 Task: Look for products from Sanzo only.
Action: Mouse pressed left at (24, 88)
Screenshot: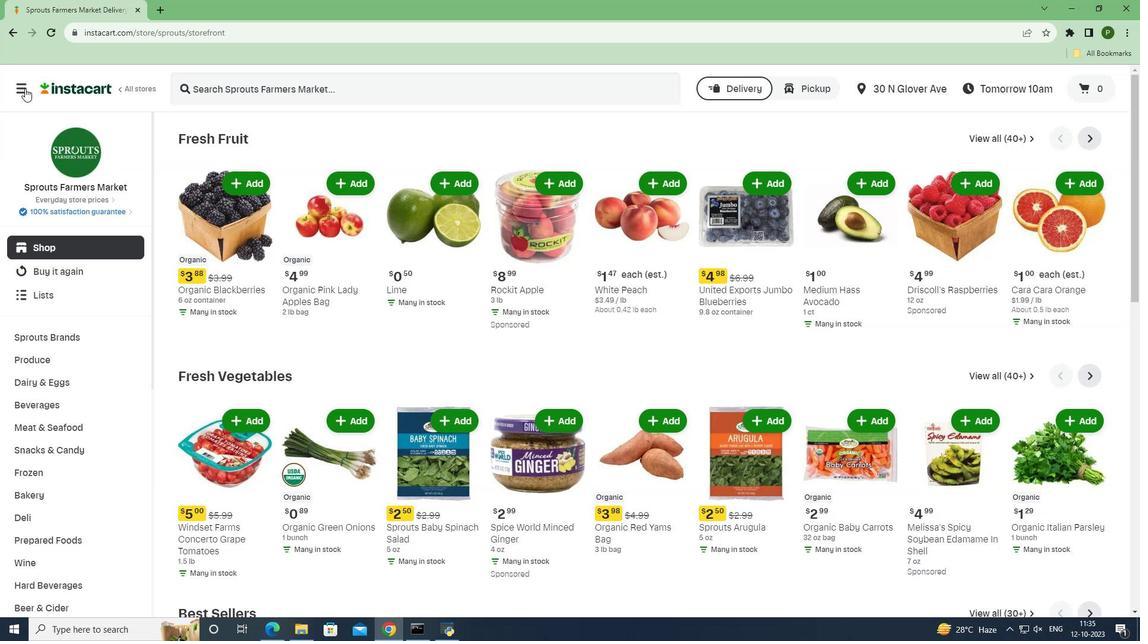
Action: Mouse moved to (66, 314)
Screenshot: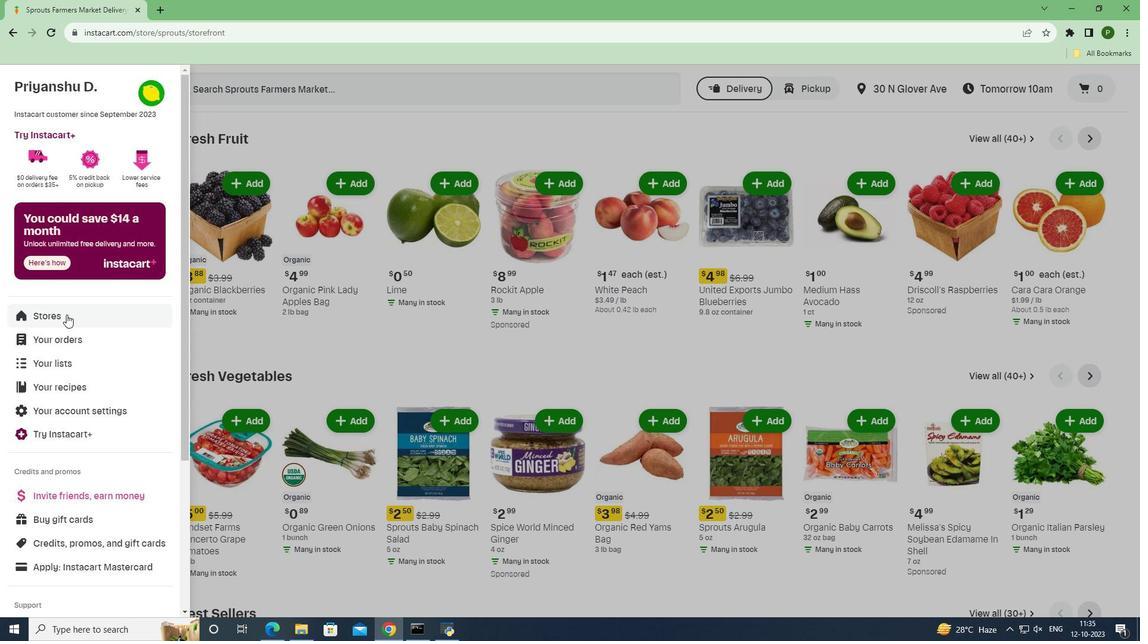 
Action: Mouse pressed left at (66, 314)
Screenshot: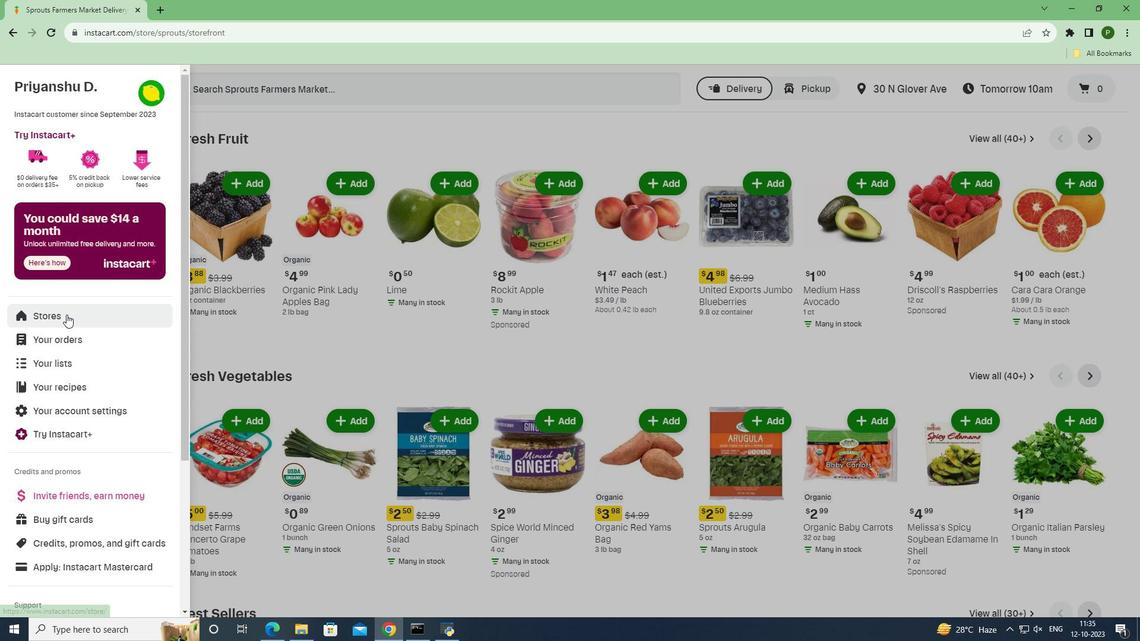 
Action: Mouse moved to (270, 139)
Screenshot: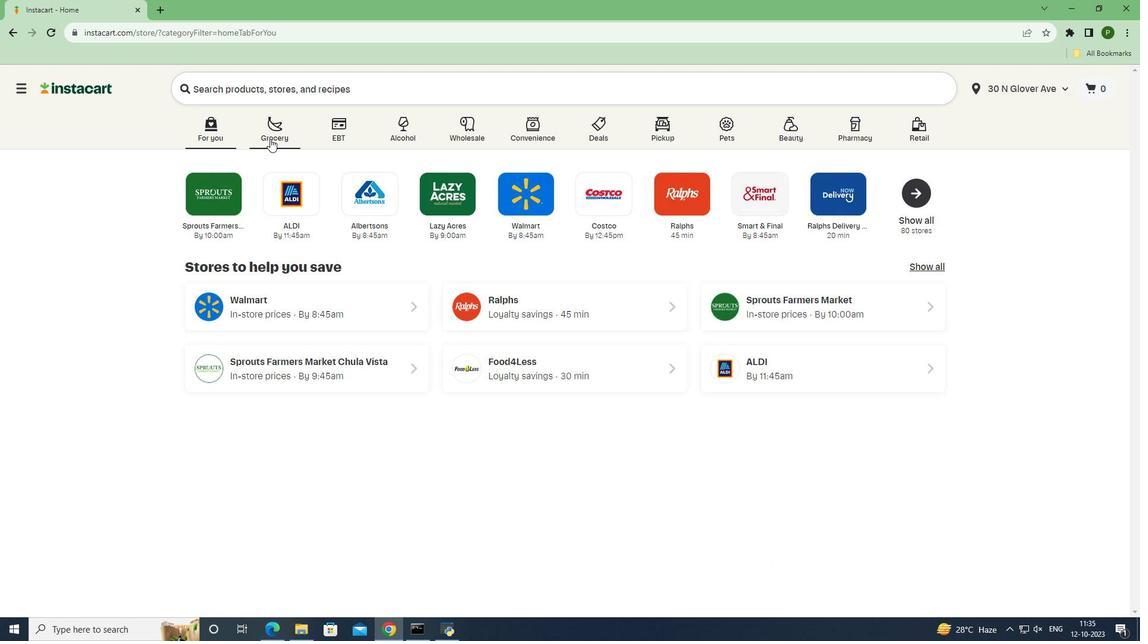 
Action: Mouse pressed left at (270, 139)
Screenshot: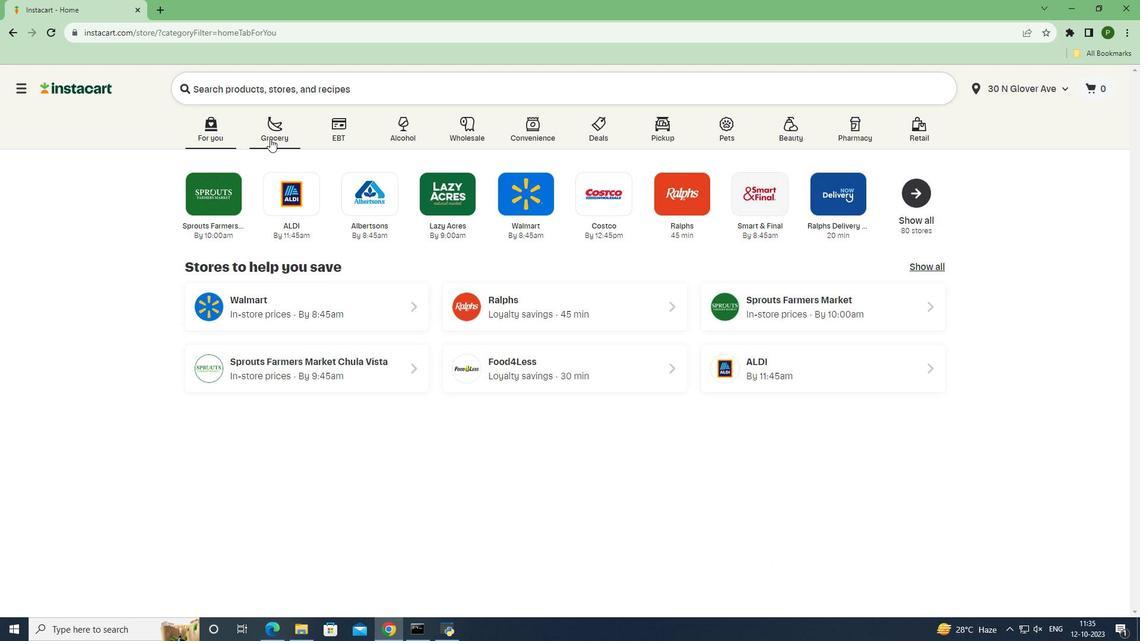 
Action: Mouse moved to (487, 281)
Screenshot: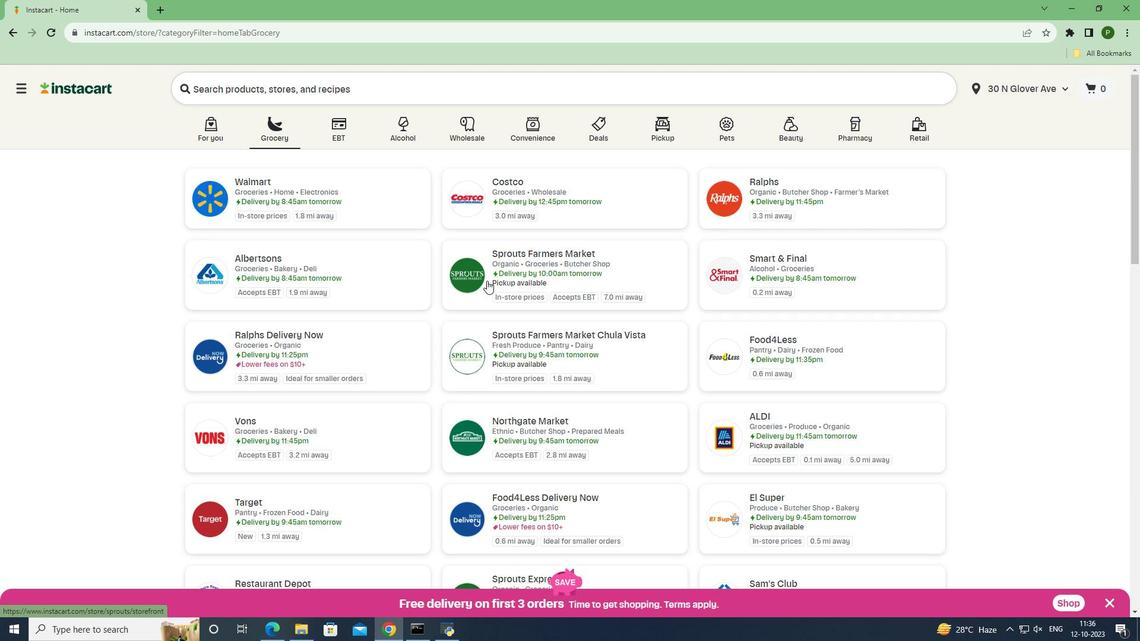 
Action: Mouse pressed left at (487, 281)
Screenshot: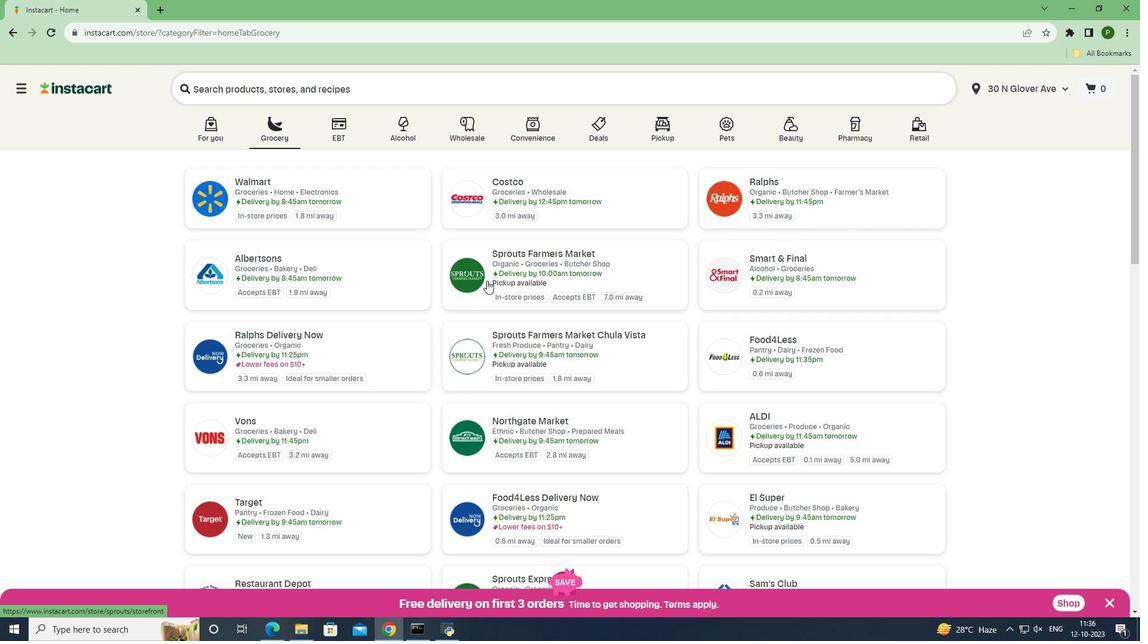 
Action: Mouse moved to (89, 405)
Screenshot: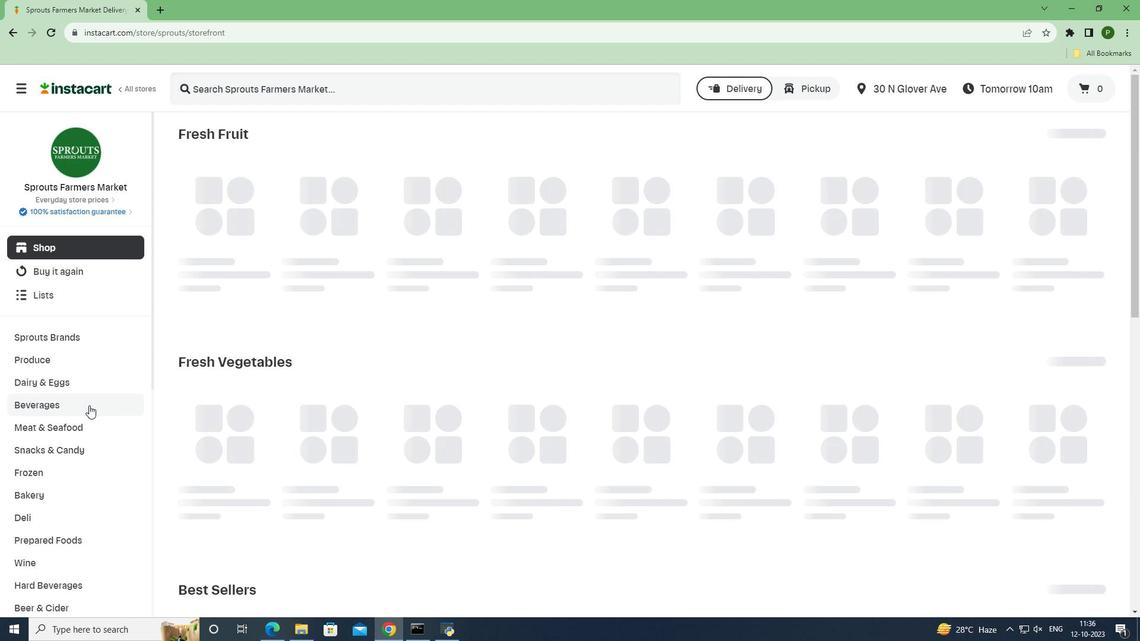 
Action: Mouse pressed left at (89, 405)
Screenshot: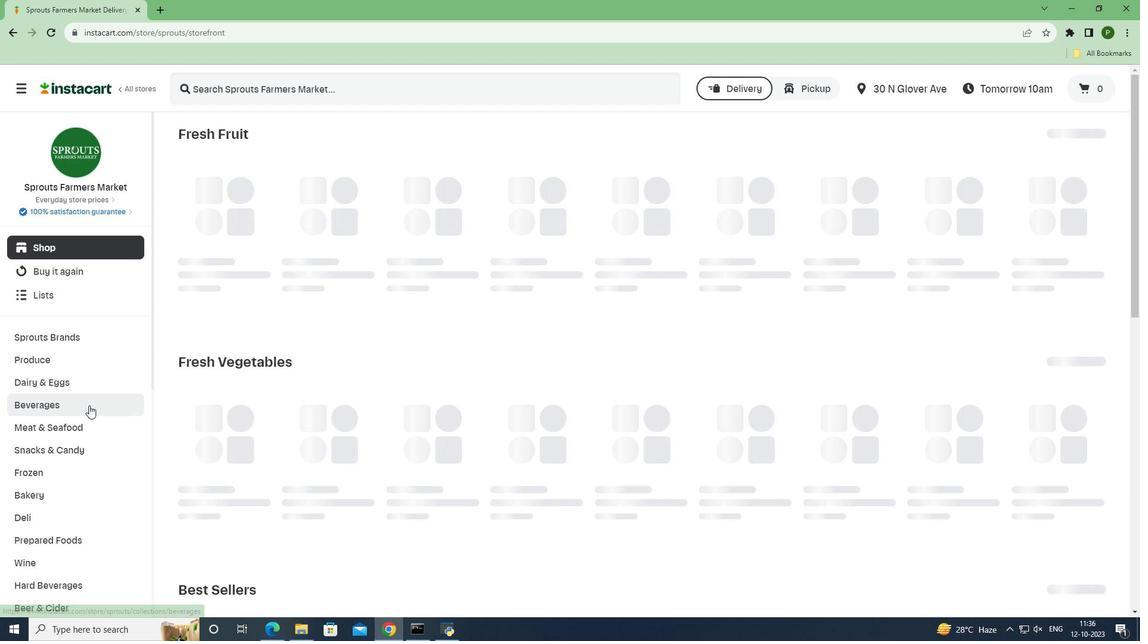 
Action: Mouse moved to (521, 165)
Screenshot: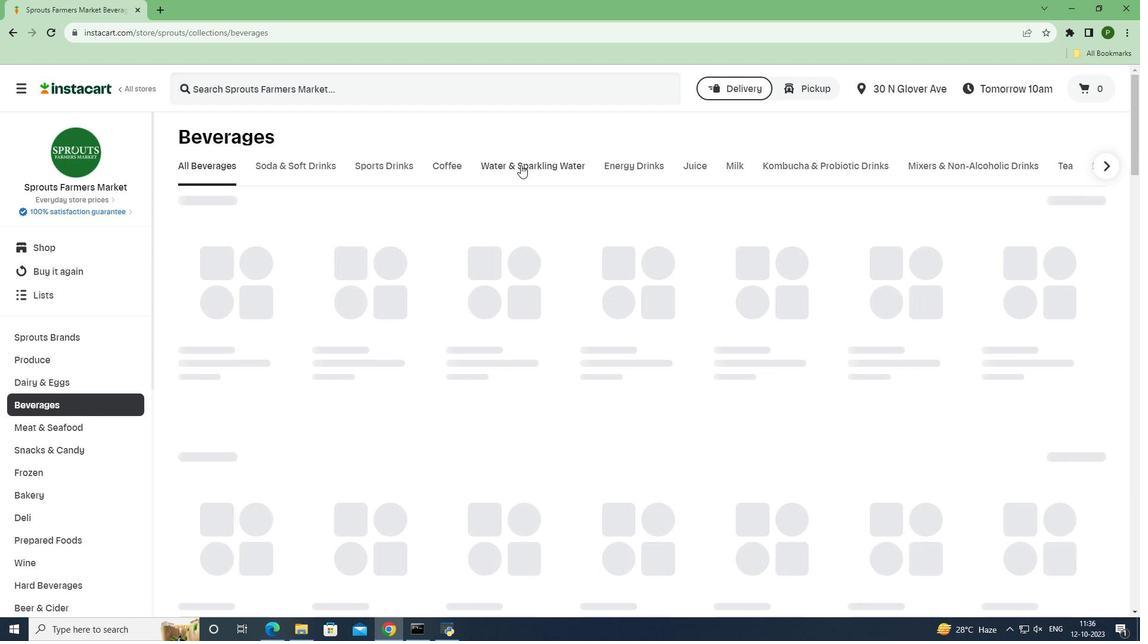 
Action: Mouse pressed left at (521, 165)
Screenshot: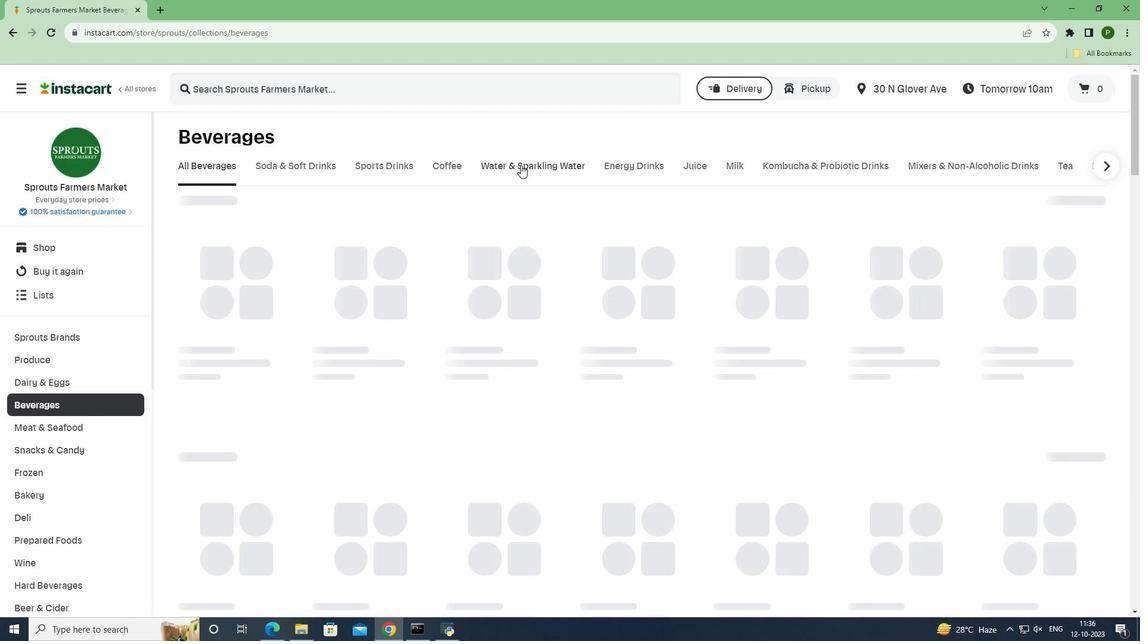 
Action: Mouse moved to (326, 272)
Screenshot: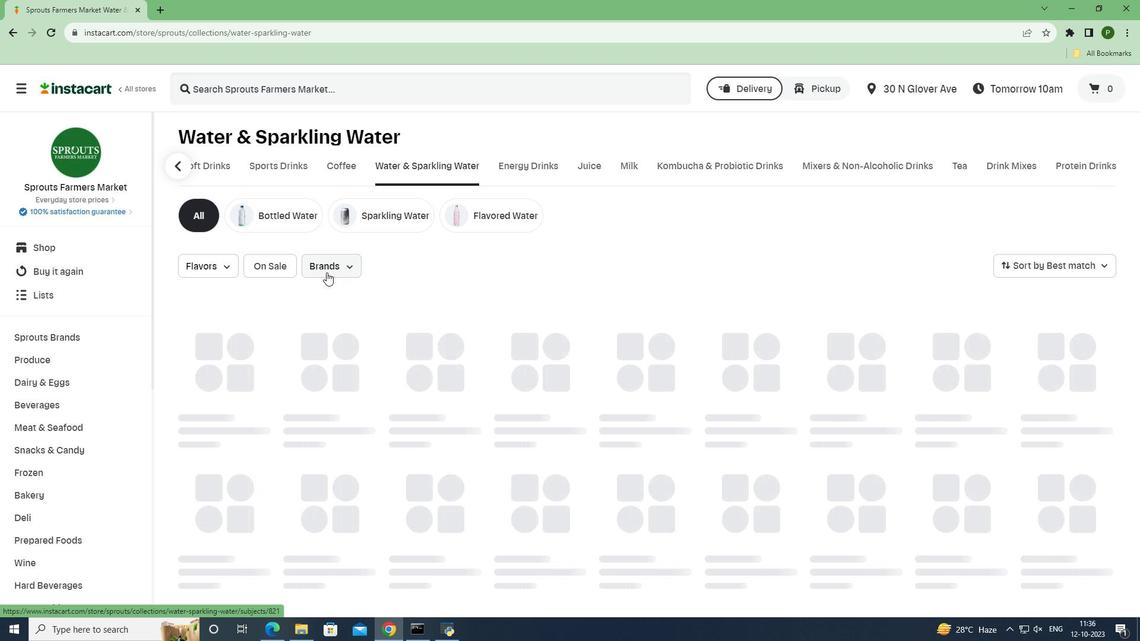
Action: Mouse pressed left at (326, 272)
Screenshot: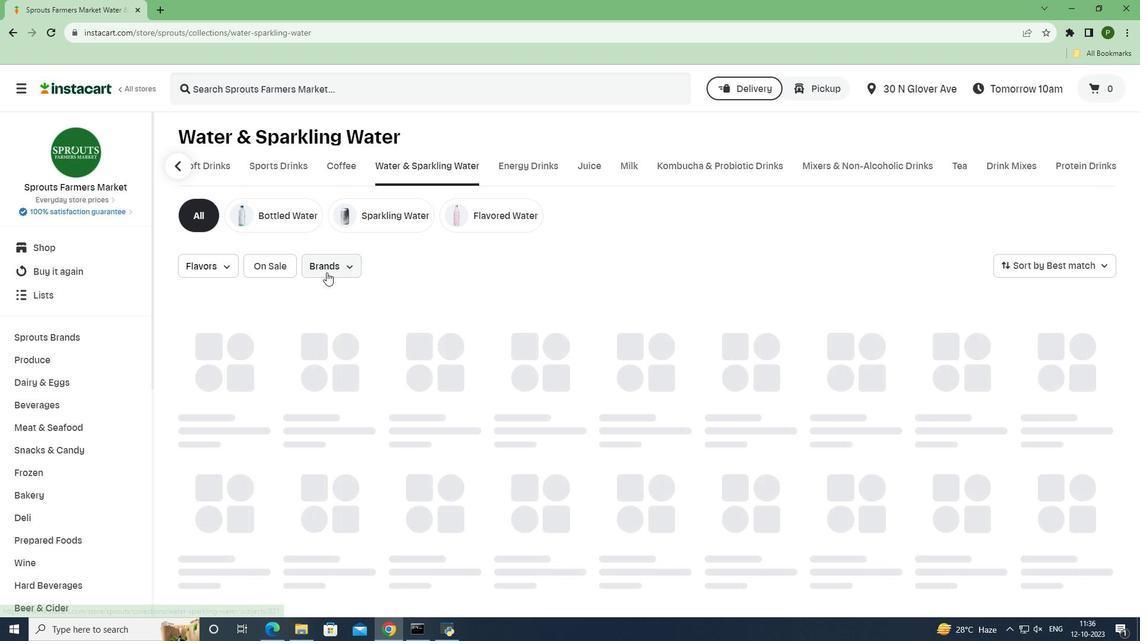 
Action: Mouse moved to (361, 381)
Screenshot: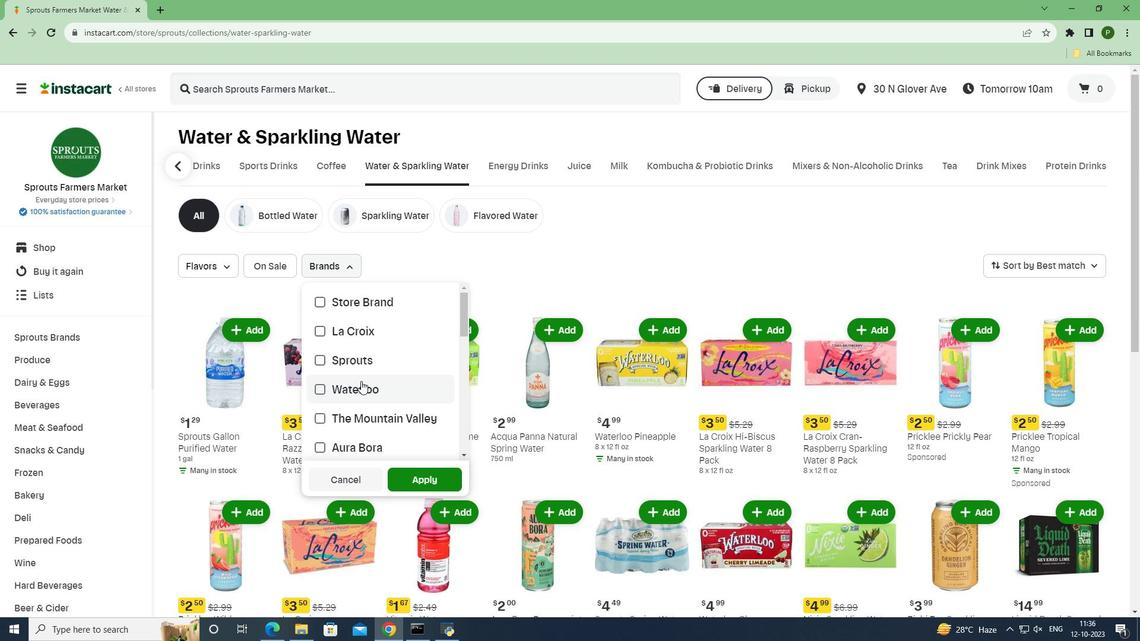 
Action: Mouse scrolled (361, 380) with delta (0, 0)
Screenshot: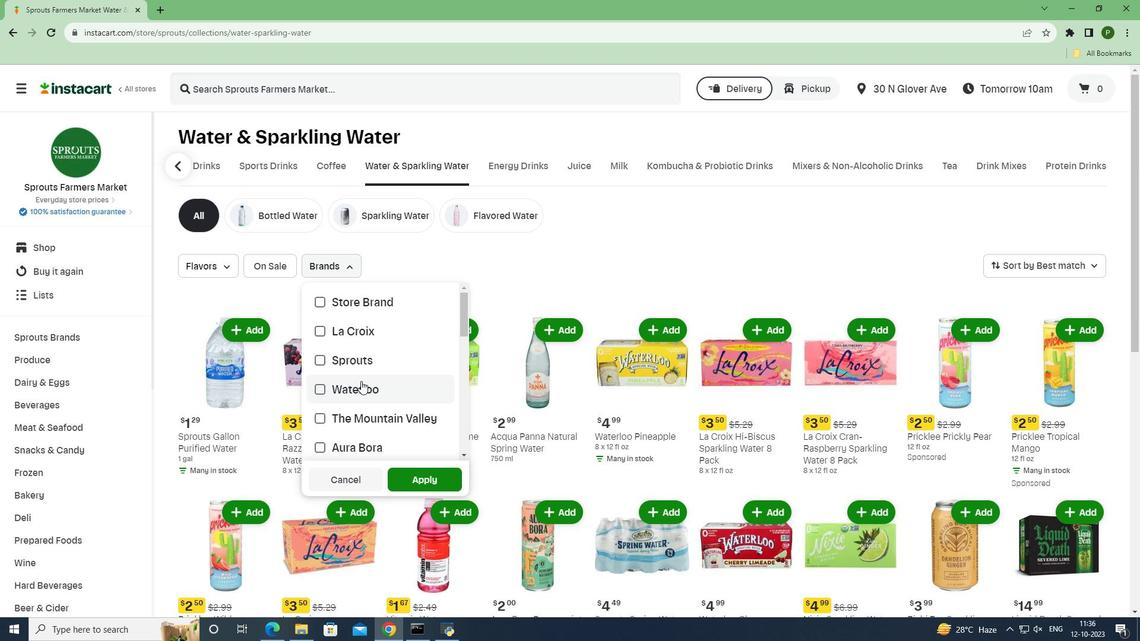
Action: Mouse scrolled (361, 380) with delta (0, 0)
Screenshot: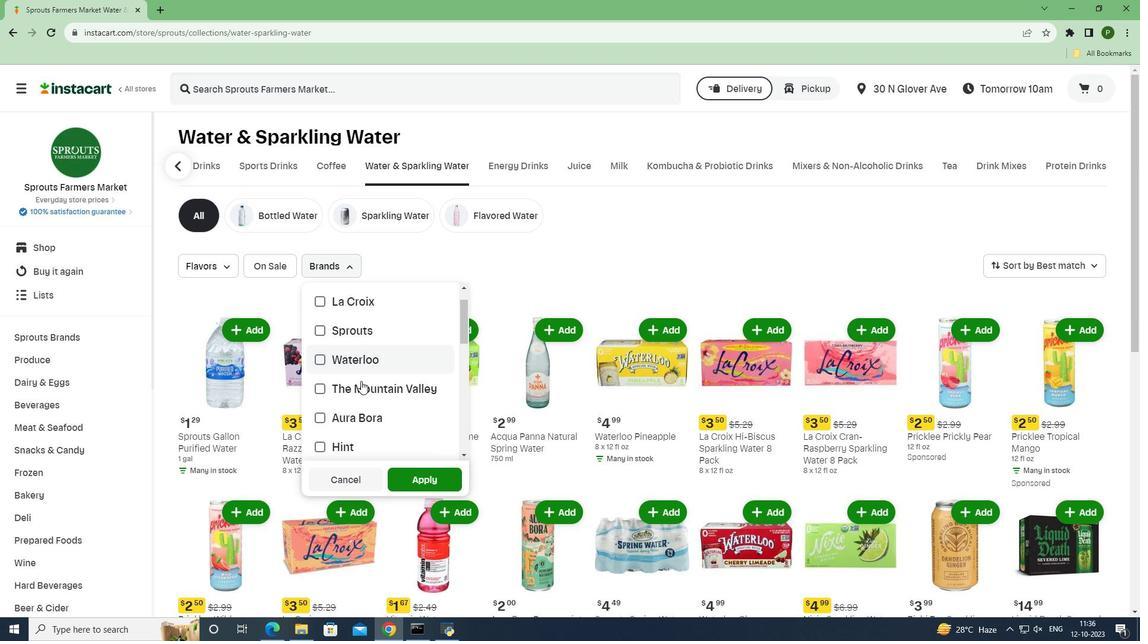 
Action: Mouse scrolled (361, 380) with delta (0, 0)
Screenshot: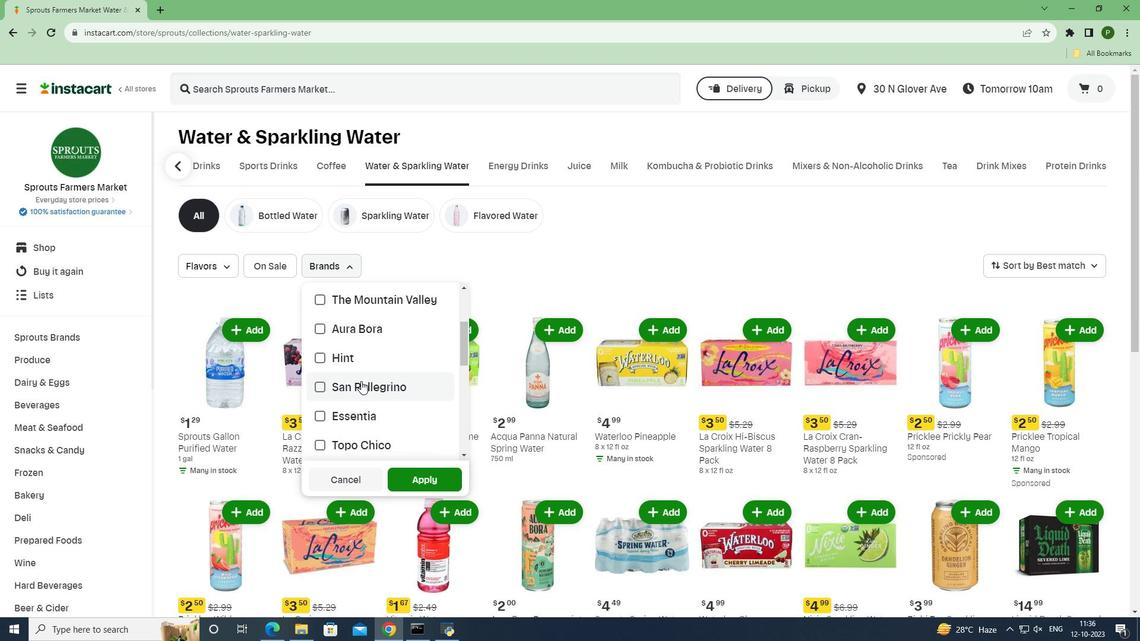 
Action: Mouse scrolled (361, 380) with delta (0, 0)
Screenshot: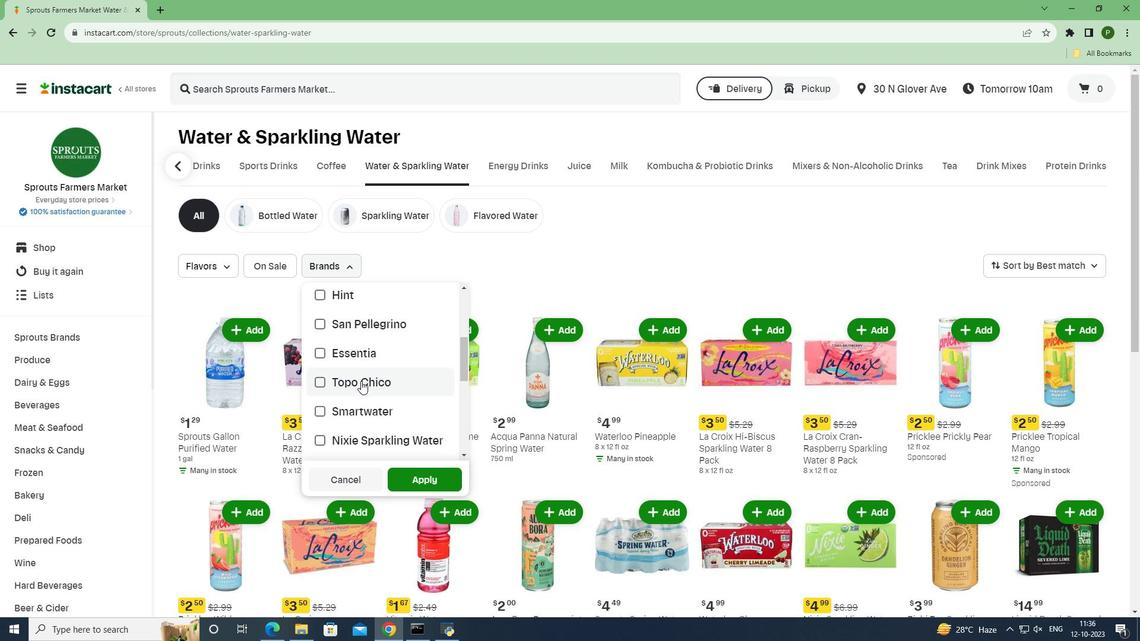 
Action: Mouse scrolled (361, 380) with delta (0, 0)
Screenshot: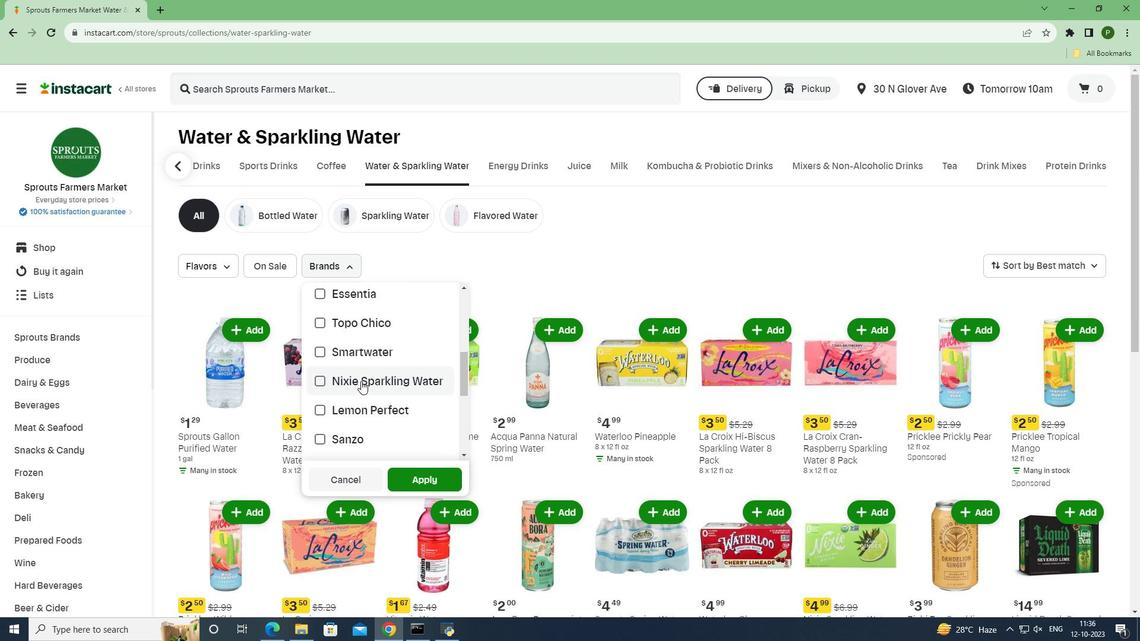 
Action: Mouse pressed left at (361, 381)
Screenshot: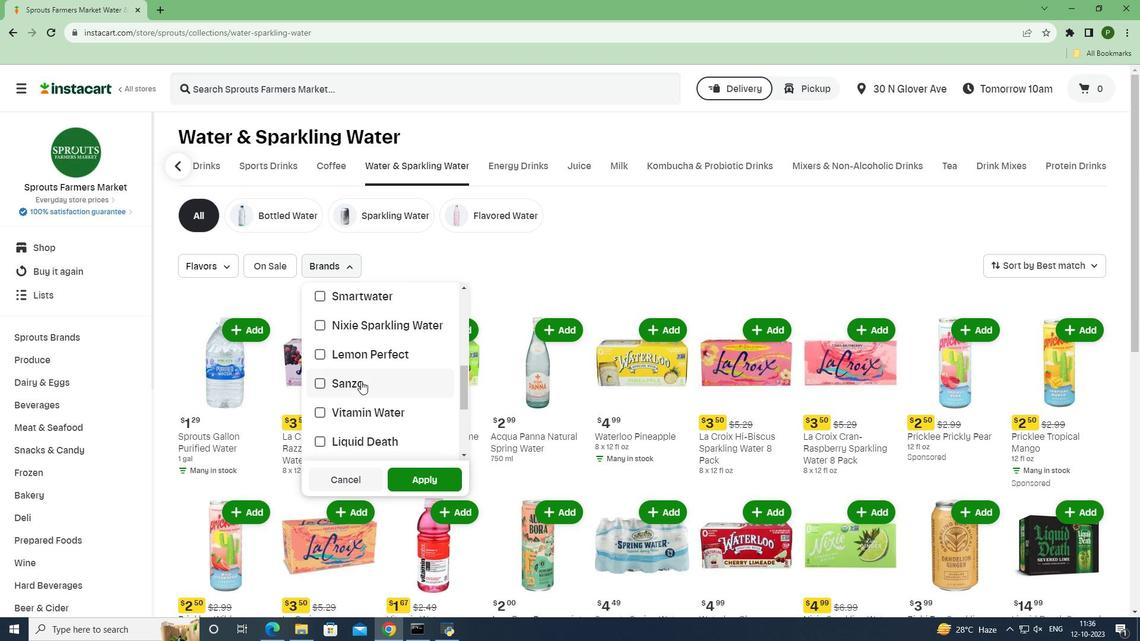 
Action: Mouse moved to (411, 482)
Screenshot: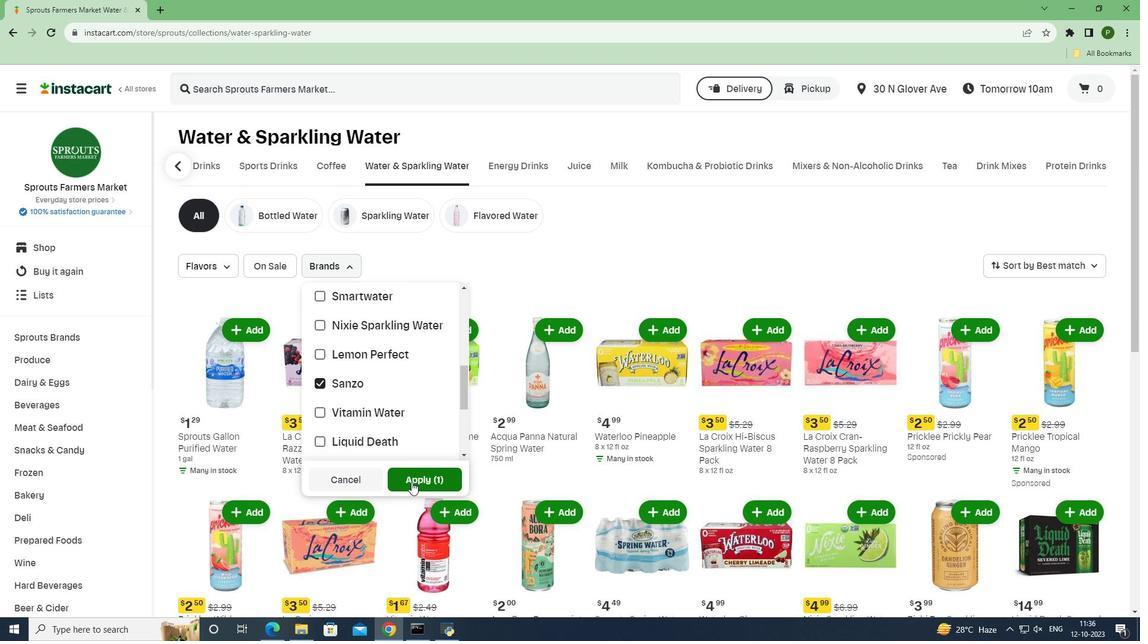 
Action: Mouse pressed left at (411, 482)
Screenshot: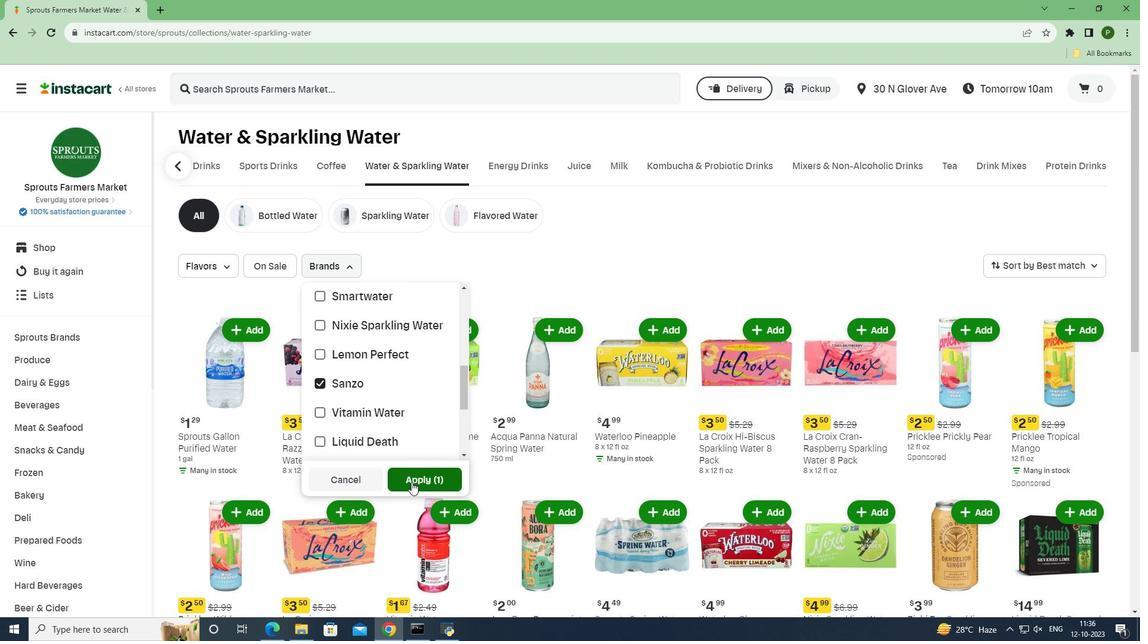 
Action: Mouse moved to (552, 513)
Screenshot: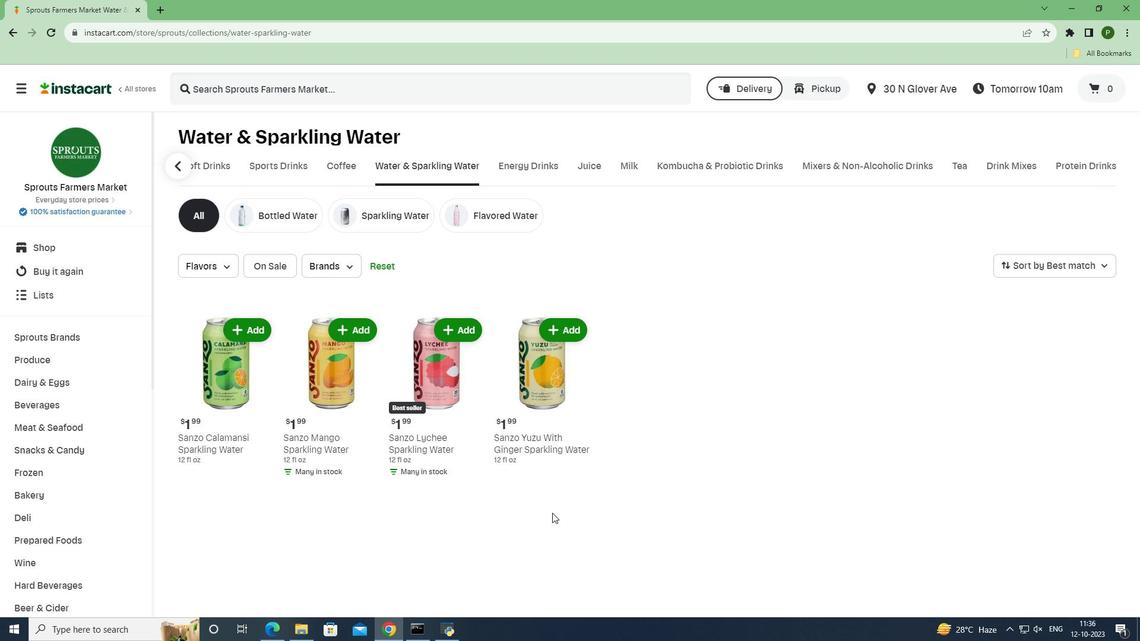 
